 Task: Create Card Landing Page Optimization in Board Data Analysis to Workspace Content Marketing. Create Card Tax Compliance Review in Board IT Infrastructure Management to Workspace Content Marketing. Create Card Email Nurture Campaign in Board Social Media Community Building and Engagement to Workspace Content Marketing
Action: Mouse moved to (65, 236)
Screenshot: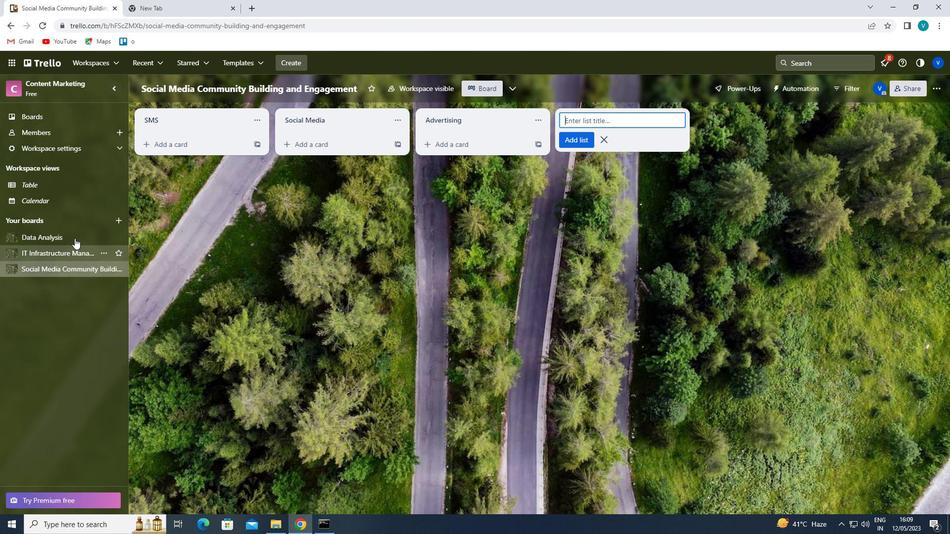 
Action: Mouse pressed left at (65, 236)
Screenshot: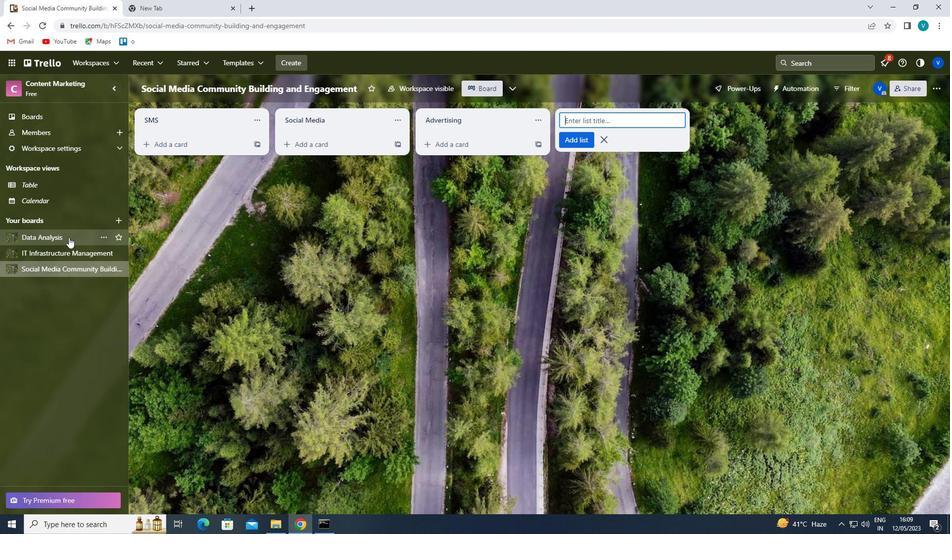 
Action: Mouse moved to (175, 144)
Screenshot: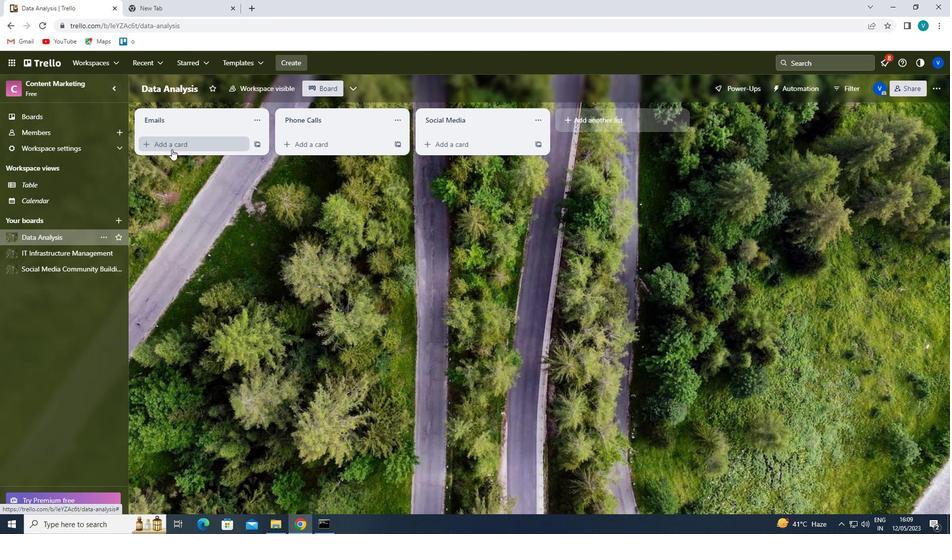 
Action: Mouse pressed left at (175, 144)
Screenshot: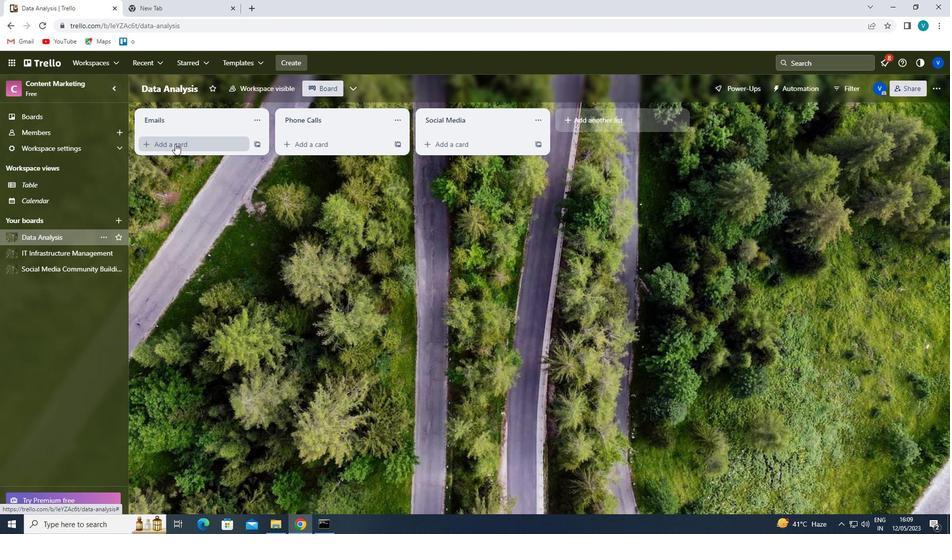 
Action: Key pressed <Key.shift>LANDING<Key.space><Key.shift>PAGE<Key.space><Key.shift><Key.shift><Key.shift>OPTIMIZATION<Key.enter>
Screenshot: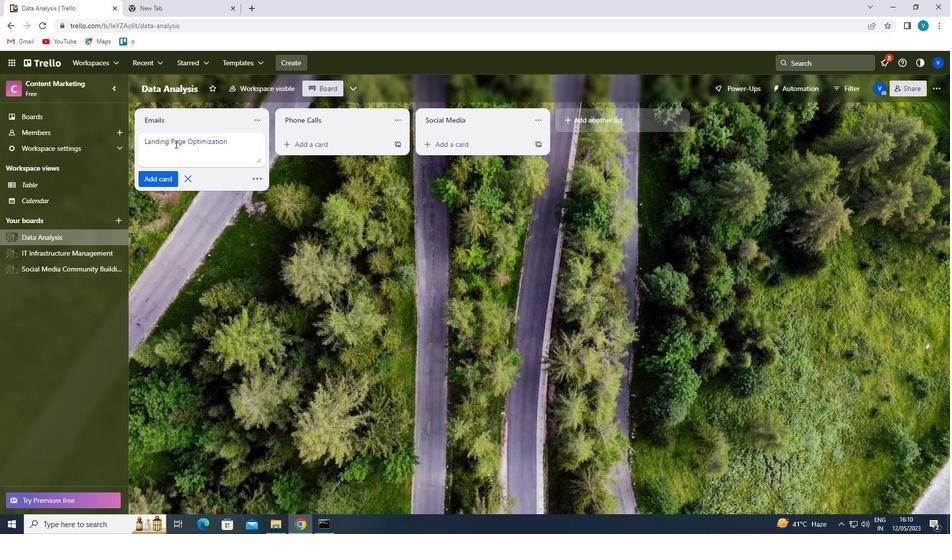 
Action: Mouse moved to (63, 254)
Screenshot: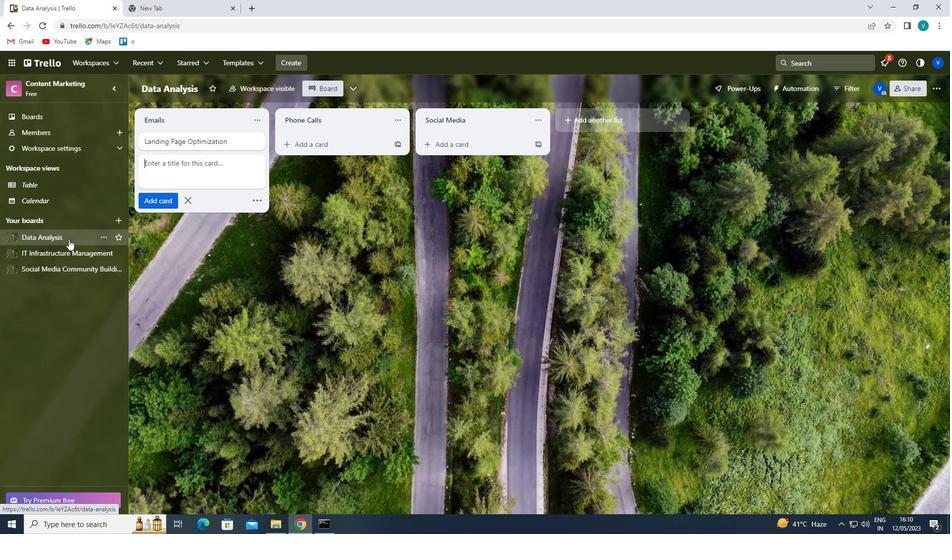 
Action: Mouse pressed left at (63, 254)
Screenshot: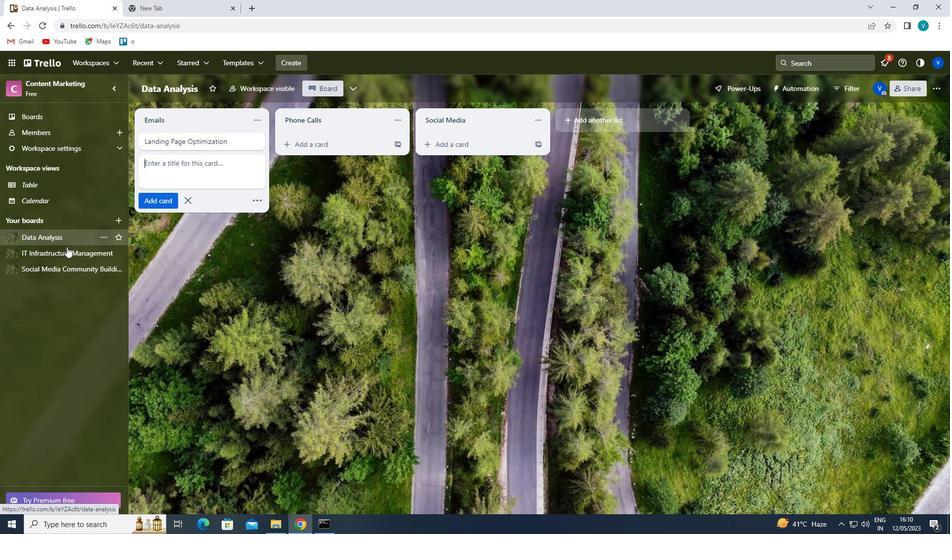 
Action: Mouse moved to (182, 138)
Screenshot: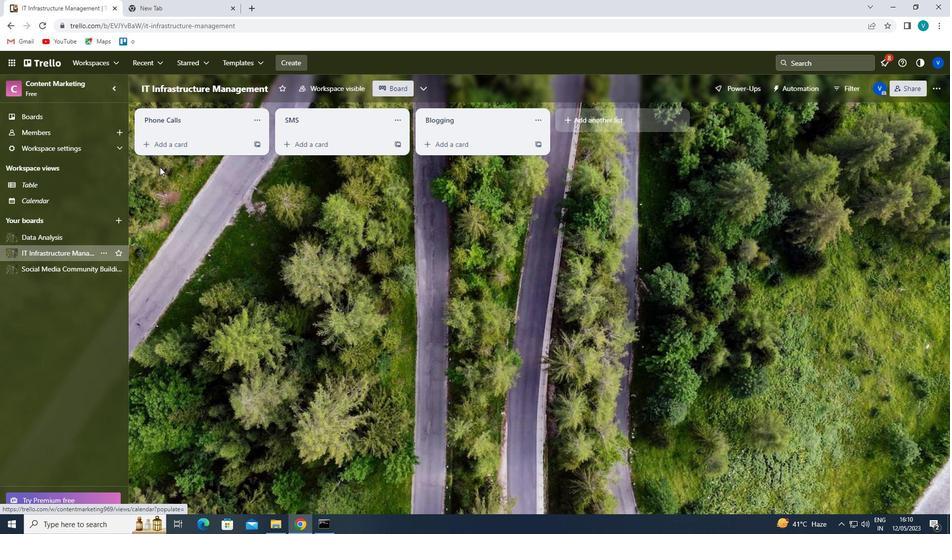
Action: Mouse pressed left at (182, 138)
Screenshot: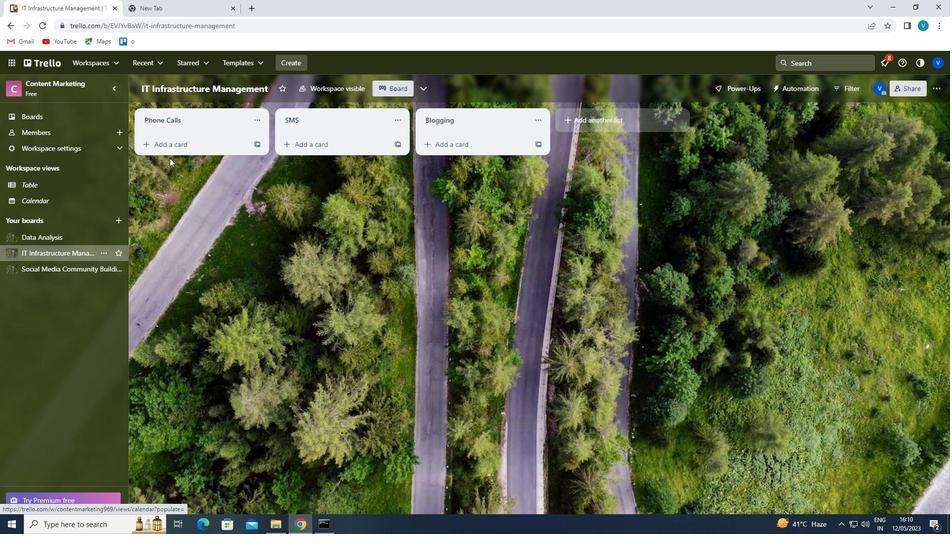 
Action: Key pressed <Key.shift>TAX<Key.space><Key.shift><Key.shift><Key.shift><Key.shift><Key.shift>COMPLIANCE<Key.space><Key.shift>REVIEW<Key.enter>
Screenshot: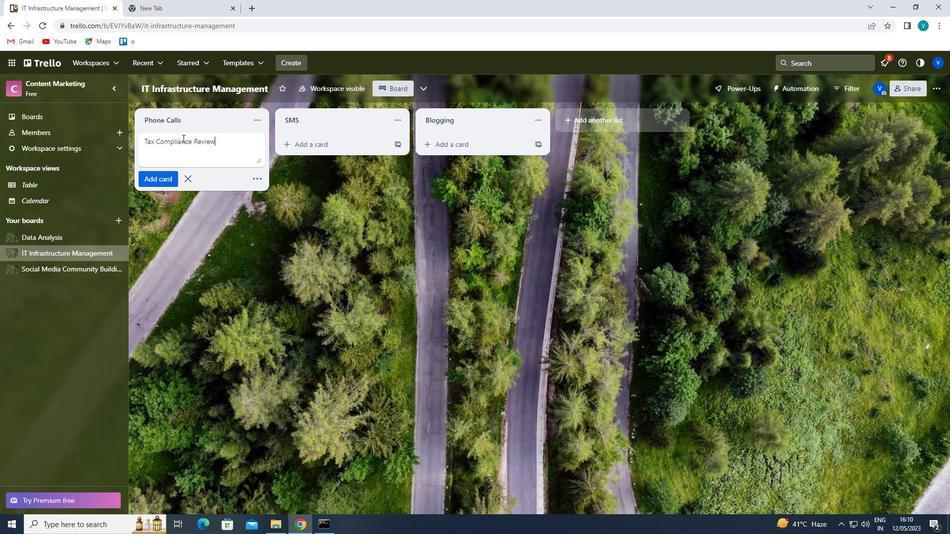 
Action: Mouse moved to (42, 265)
Screenshot: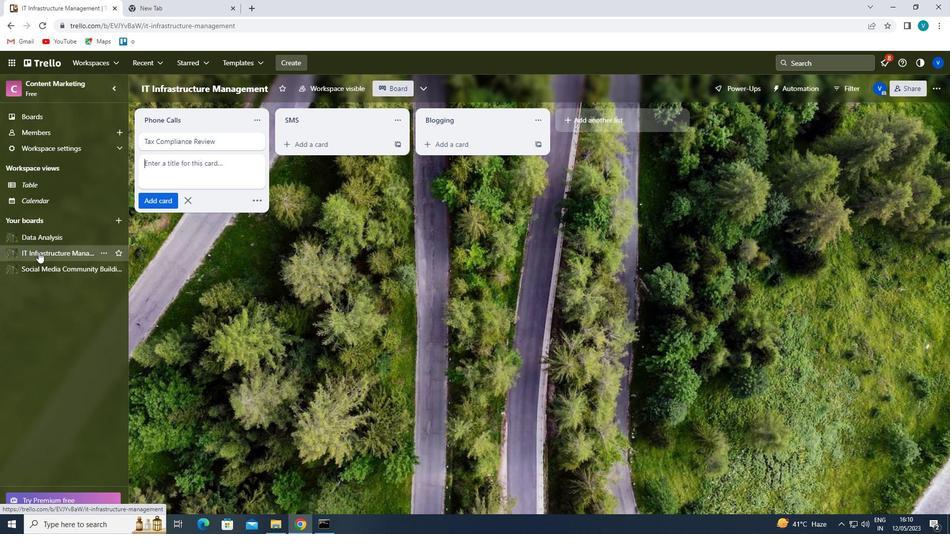 
Action: Mouse pressed left at (42, 265)
Screenshot: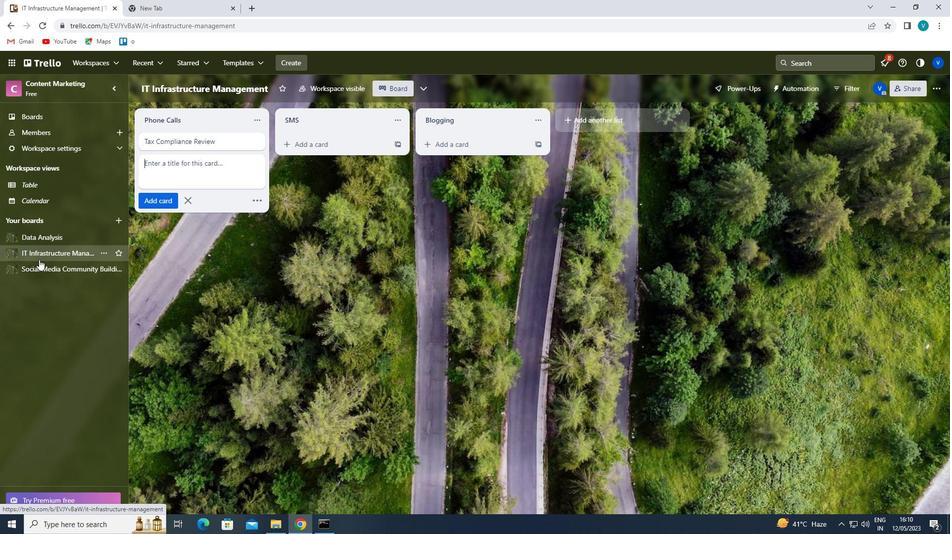 
Action: Mouse moved to (180, 142)
Screenshot: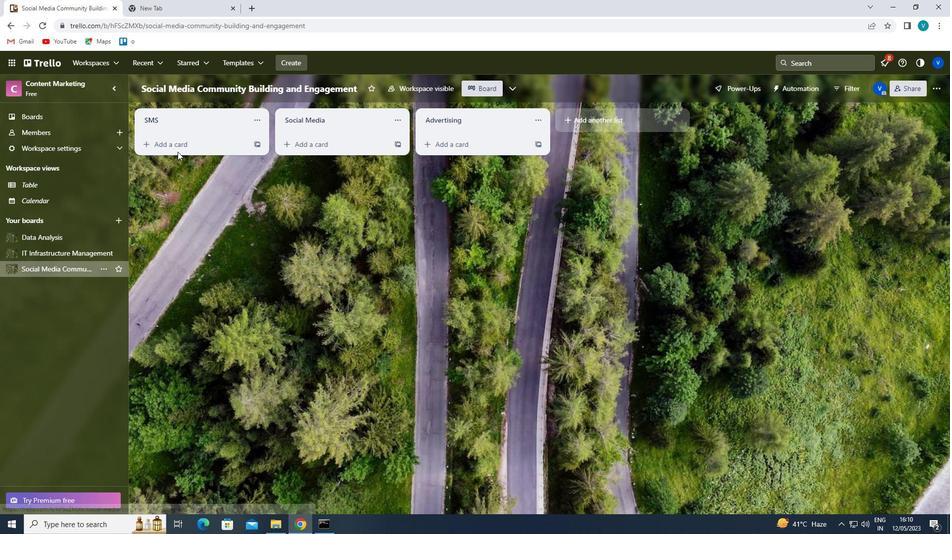 
Action: Mouse pressed left at (180, 142)
Screenshot: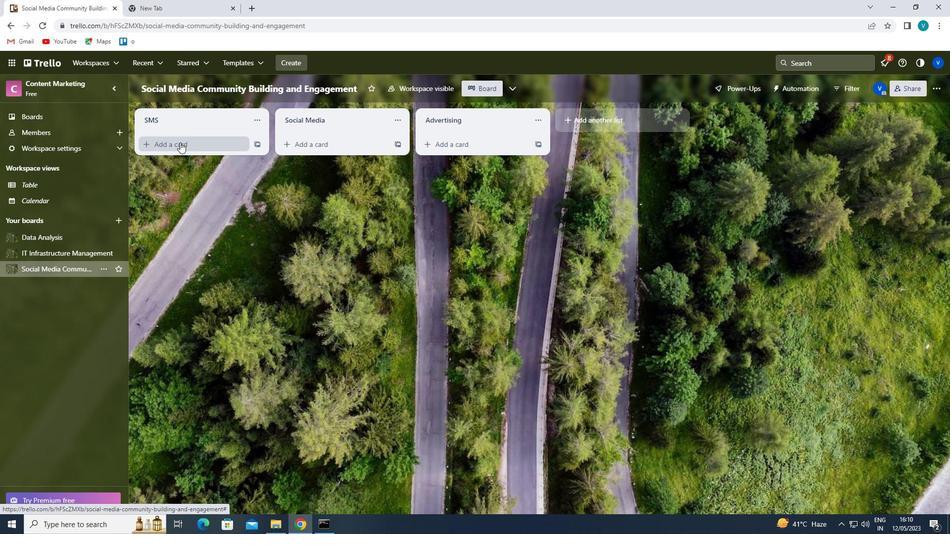 
Action: Key pressed <Key.shift><Key.shift><Key.shift><Key.shift>EMAIL<Key.shift><Key.shift><Key.shift><Key.shift><Key.shift><Key.shift><Key.shift><Key.shift><Key.shift><Key.shift><Key.shift><Key.shift><Key.space><Key.shift>NURTUT
Screenshot: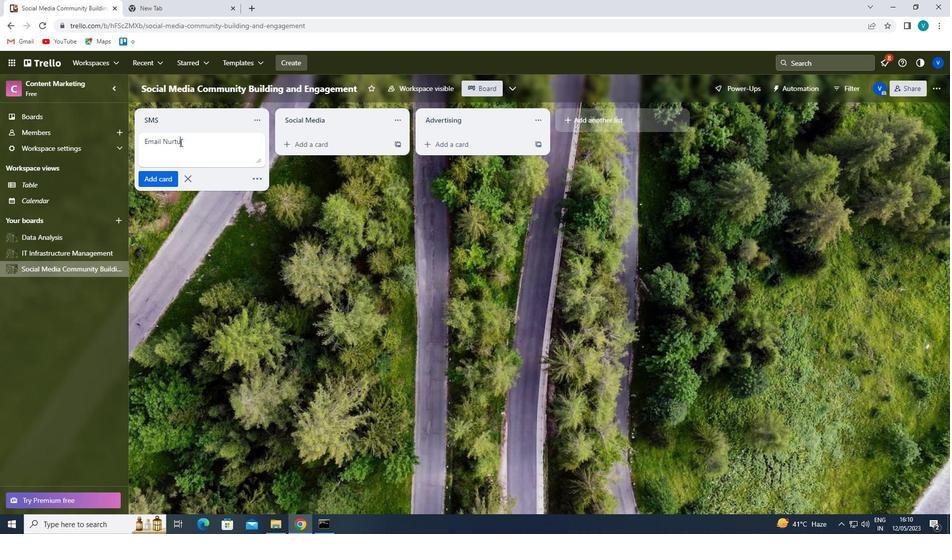 
Action: Mouse moved to (228, 147)
Screenshot: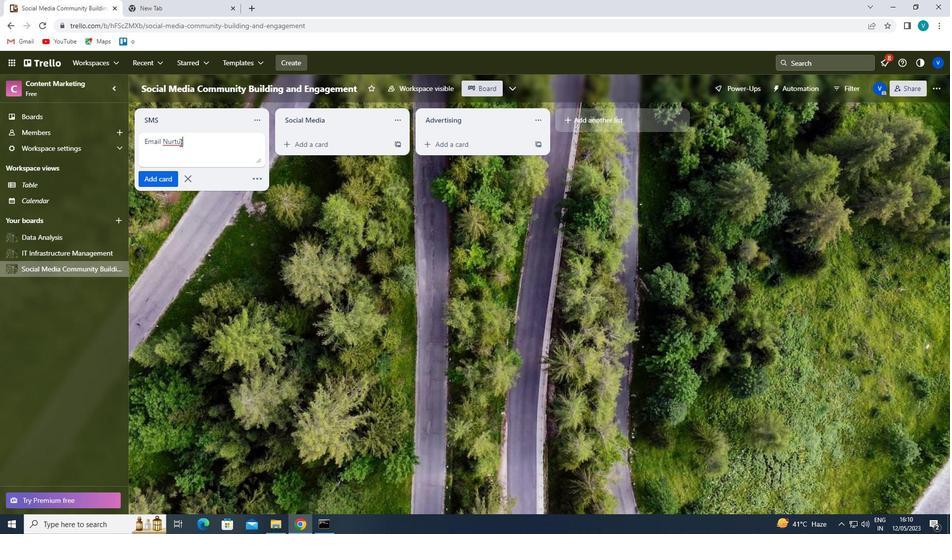 
Action: Key pressed <Key.backspace>RE
Screenshot: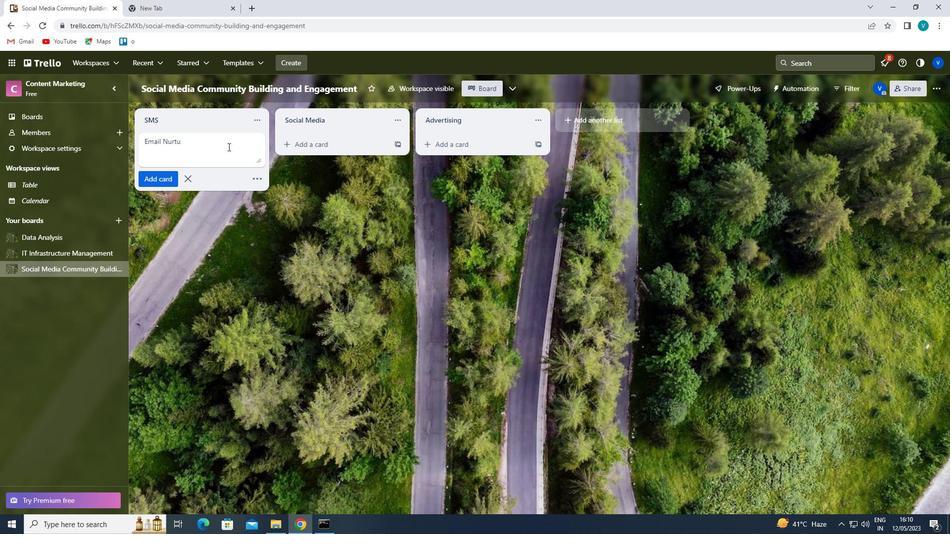 
Action: Mouse moved to (225, 151)
Screenshot: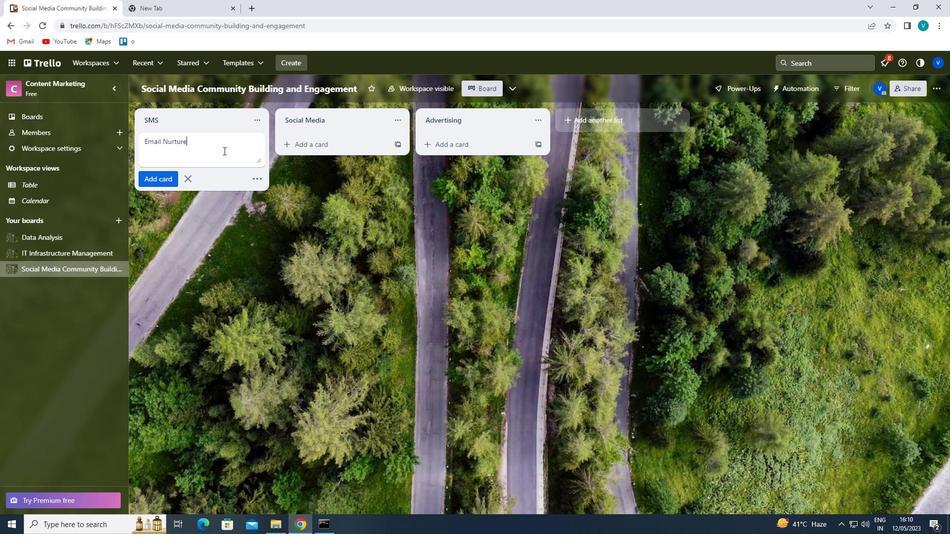 
Action: Key pressed <Key.space><Key.shift>CAMPAIGN<Key.enter>
Screenshot: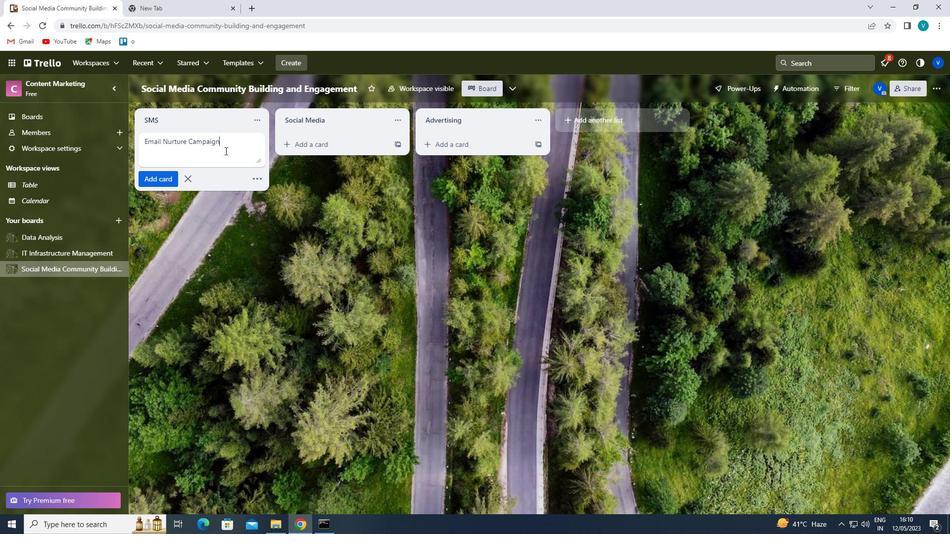 
